 Task: Create ChildIssue0000000725 as Child Issue of Issue Issue0000000363 in Backlog  in Scrum Project Project0000000073 in Jira. Create ChildIssue0000000726 as Child Issue of Issue Issue0000000363 in Backlog  in Scrum Project Project0000000073 in Jira. Create ChildIssue0000000727 as Child Issue of Issue Issue0000000364 in Backlog  in Scrum Project Project0000000073 in Jira. Create ChildIssue0000000728 as Child Issue of Issue Issue0000000364 in Backlog  in Scrum Project Project0000000073 in Jira. Create ChildIssue0000000729 as Child Issue of Issue Issue0000000365 in Backlog  in Scrum Project Project0000000073 in Jira
Action: Mouse moved to (171, 295)
Screenshot: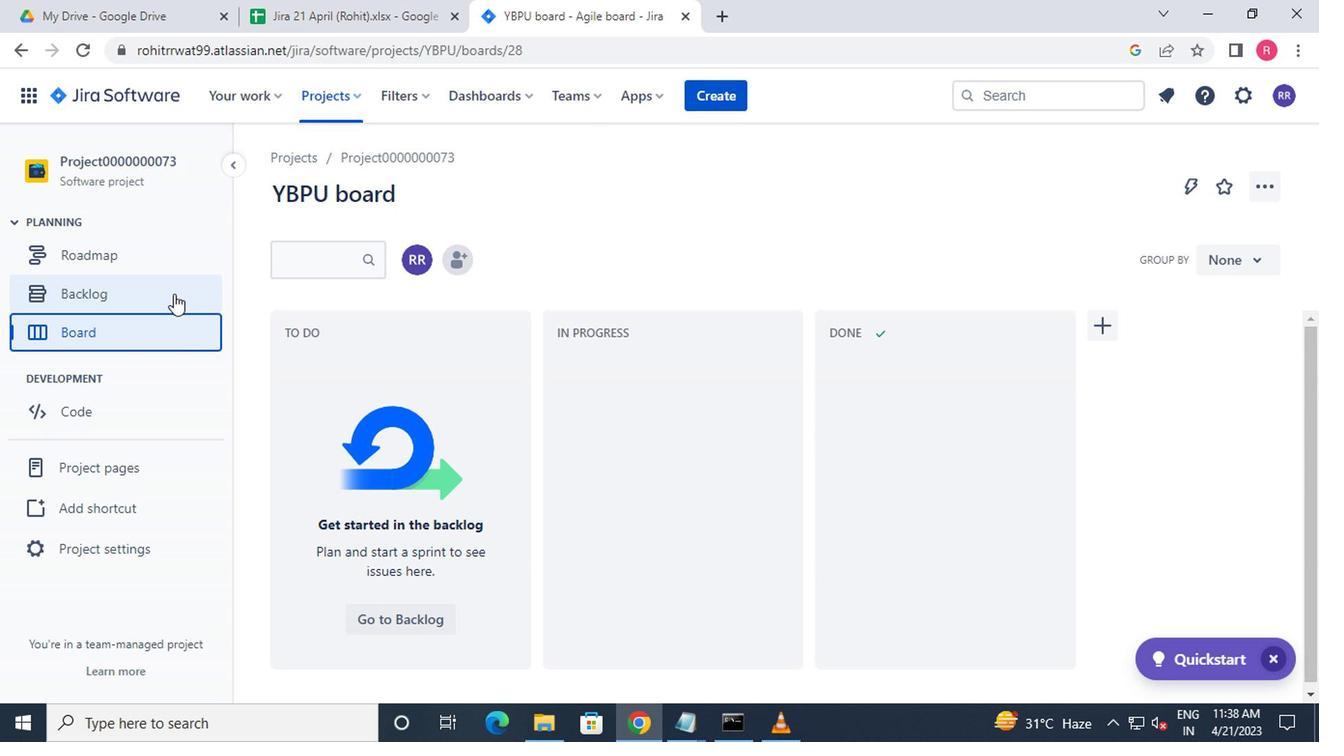 
Action: Mouse pressed left at (171, 295)
Screenshot: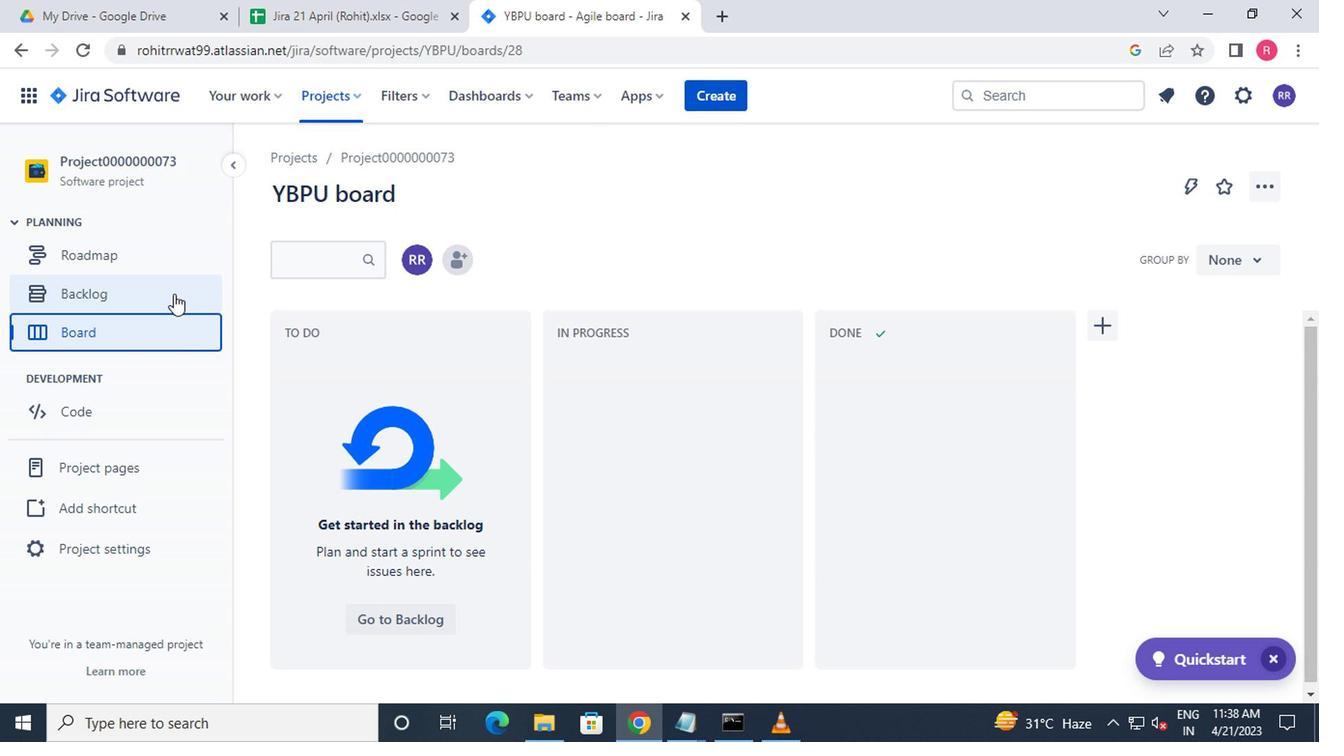 
Action: Mouse moved to (400, 330)
Screenshot: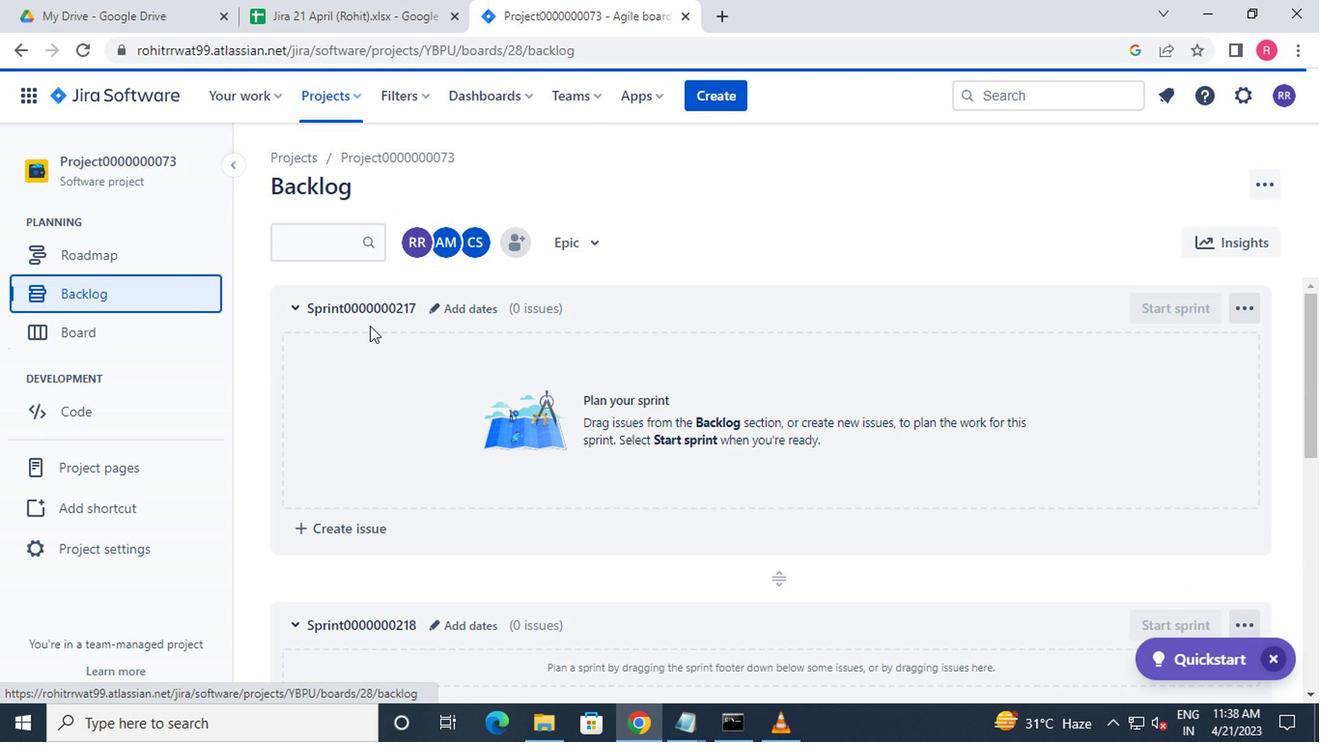
Action: Mouse scrolled (400, 329) with delta (0, 0)
Screenshot: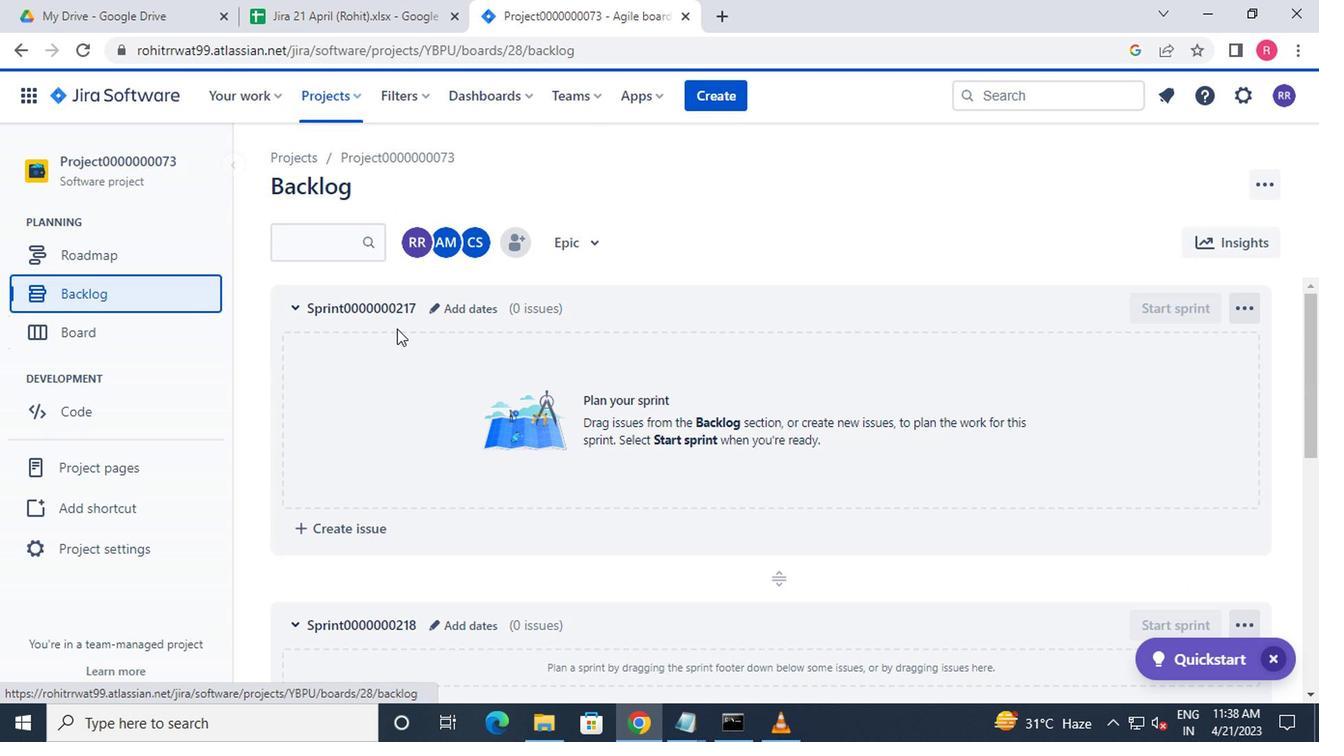 
Action: Mouse moved to (408, 332)
Screenshot: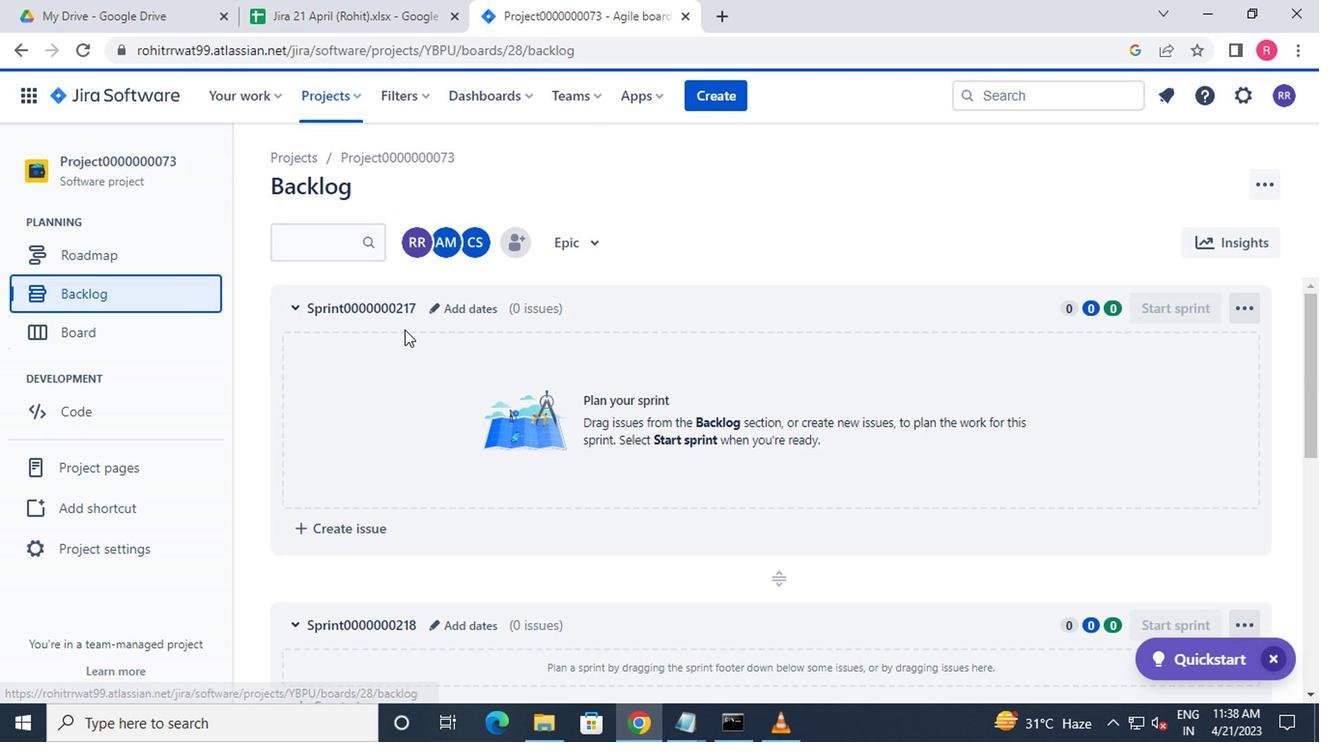 
Action: Mouse scrolled (408, 331) with delta (0, 0)
Screenshot: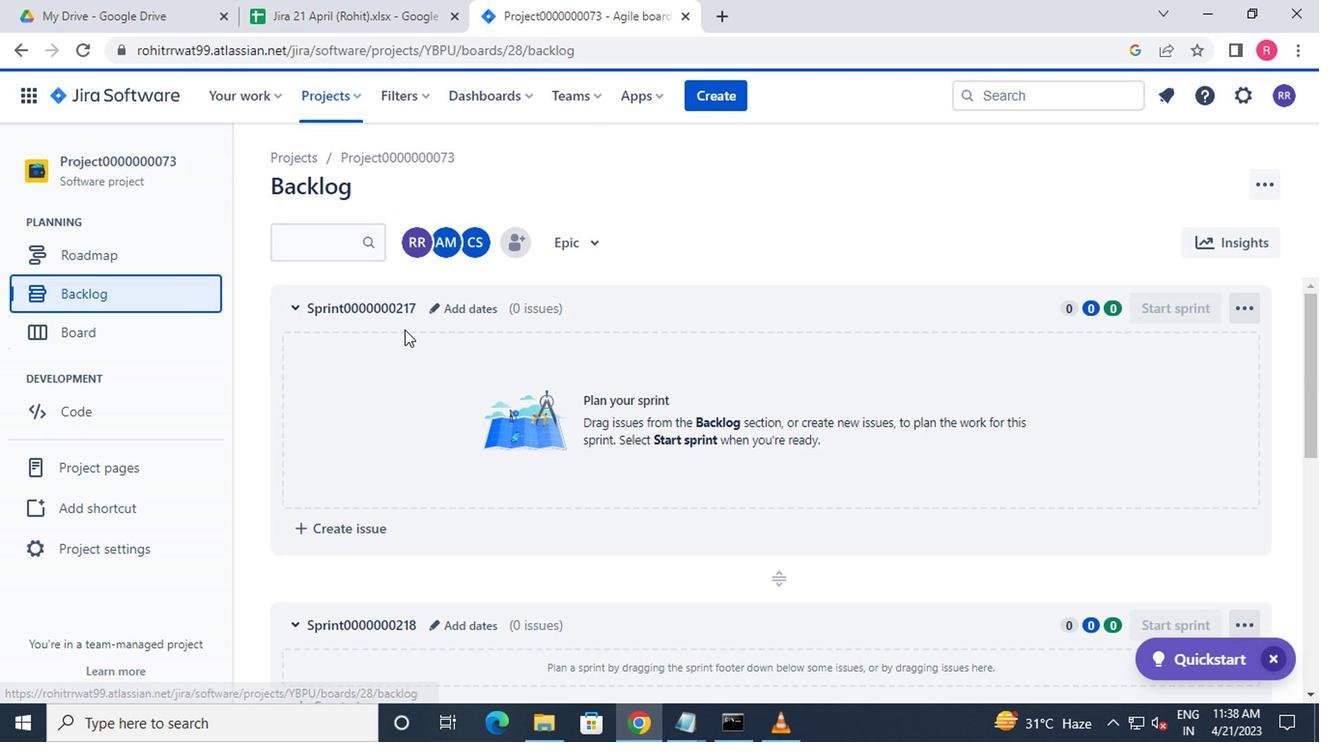 
Action: Mouse moved to (413, 336)
Screenshot: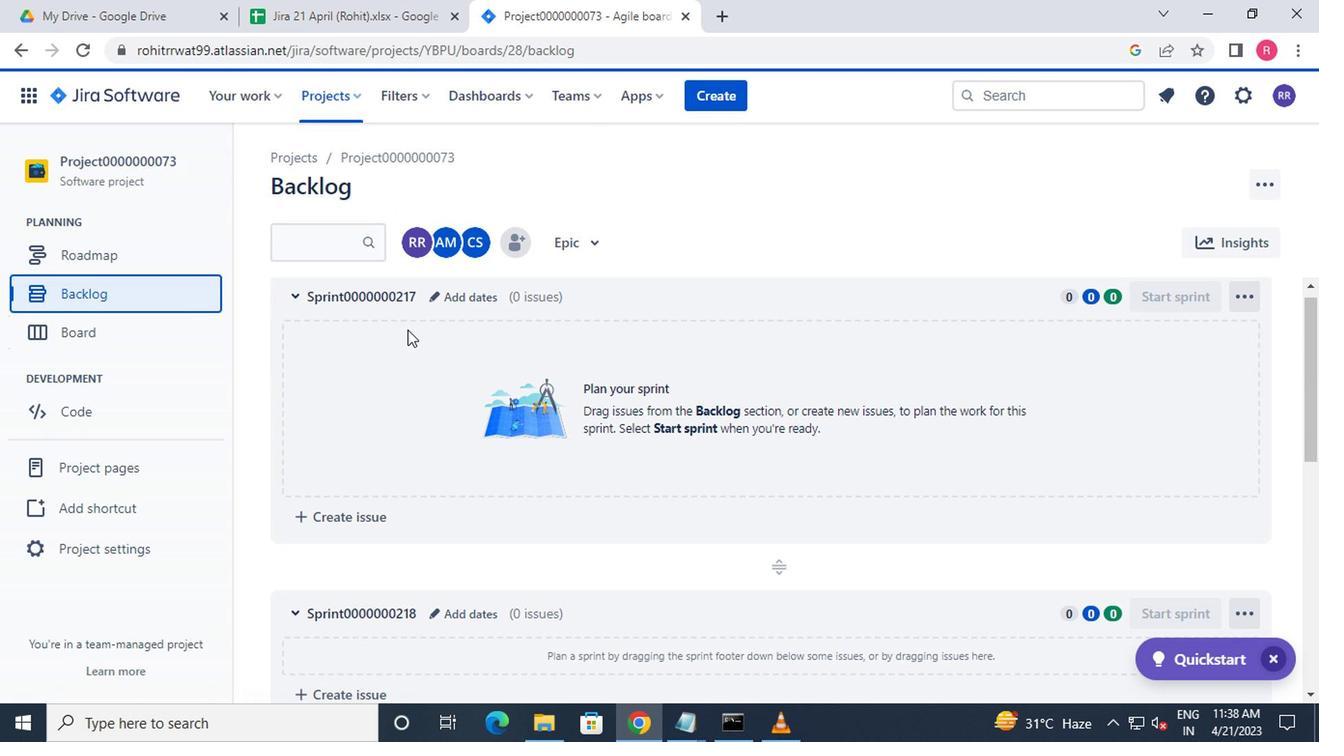
Action: Mouse scrolled (413, 335) with delta (0, -1)
Screenshot: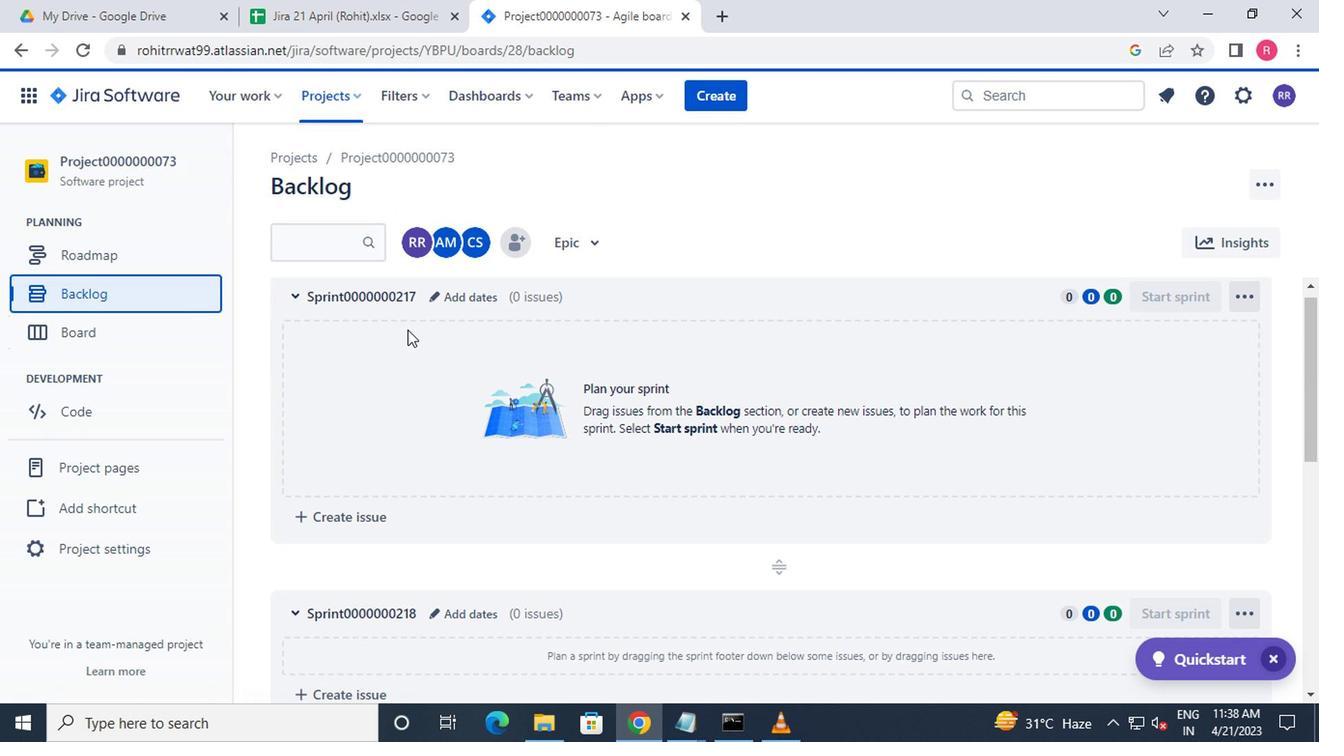 
Action: Mouse moved to (434, 346)
Screenshot: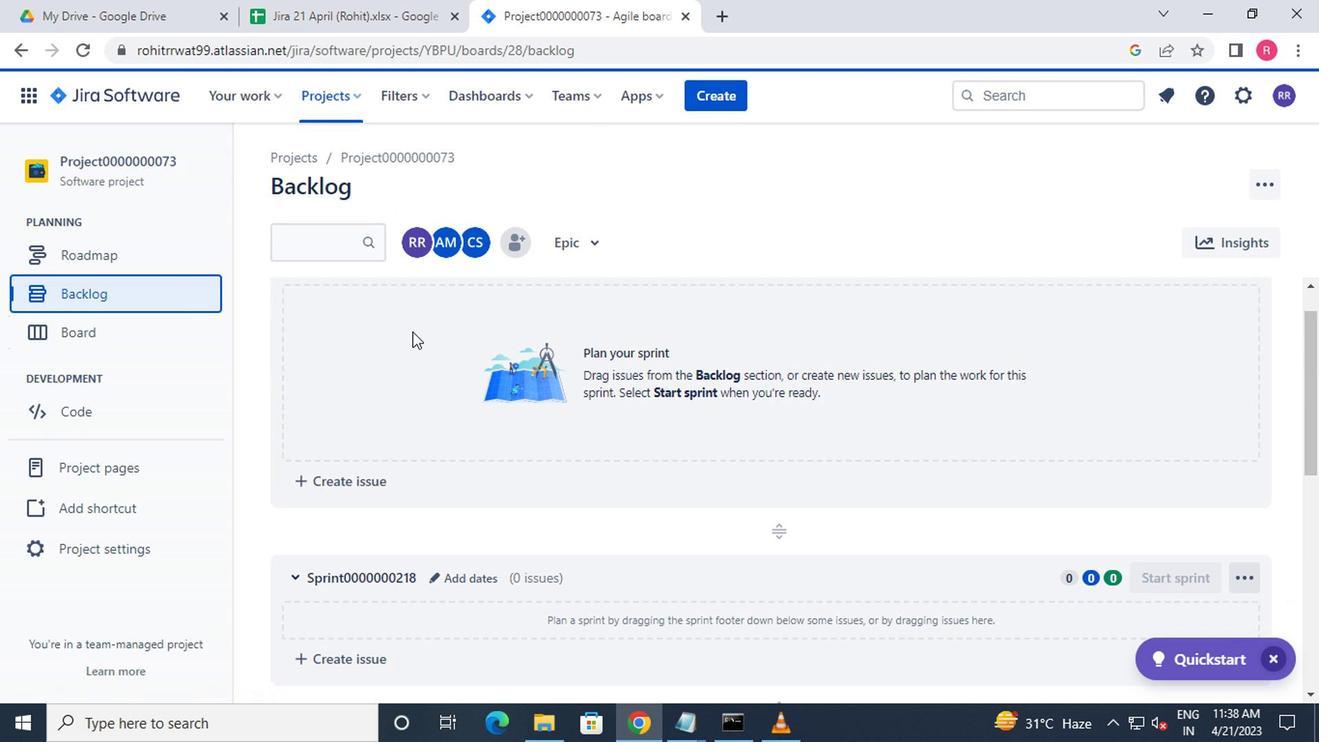 
Action: Mouse scrolled (434, 346) with delta (0, 0)
Screenshot: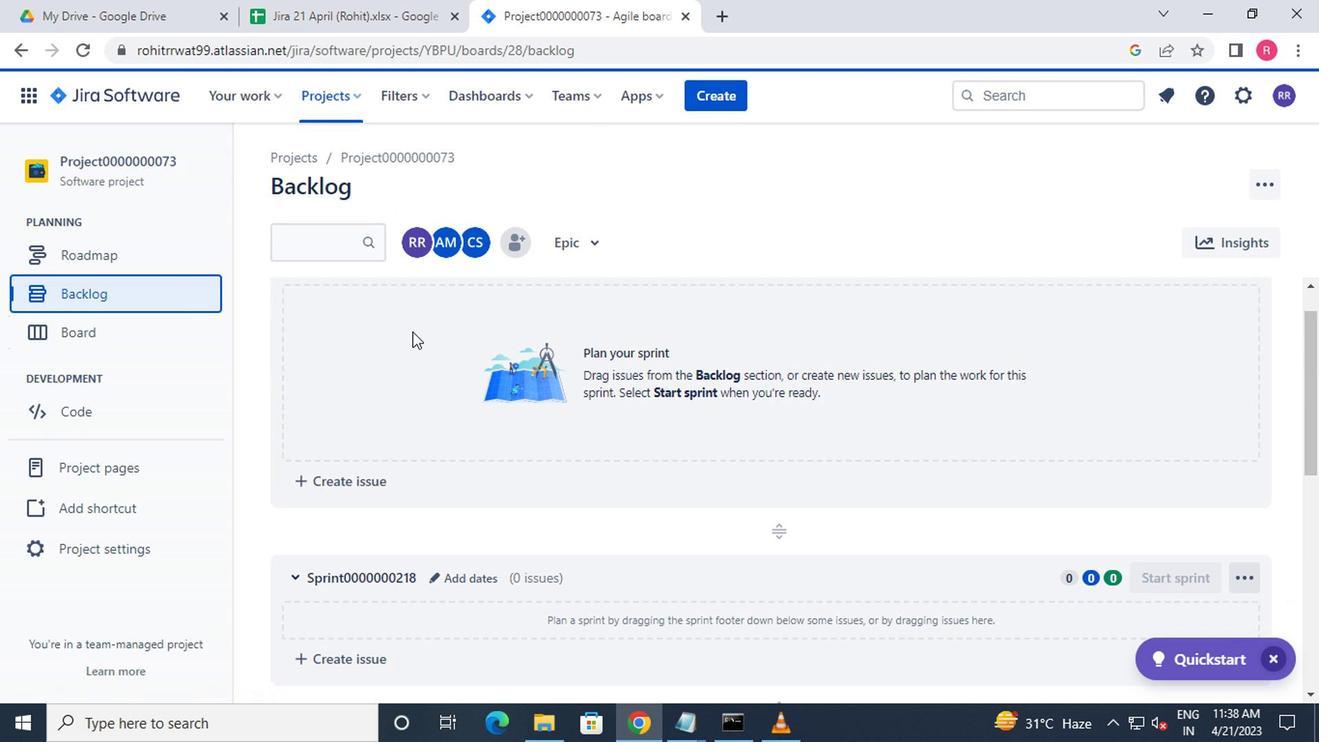 
Action: Mouse moved to (583, 419)
Screenshot: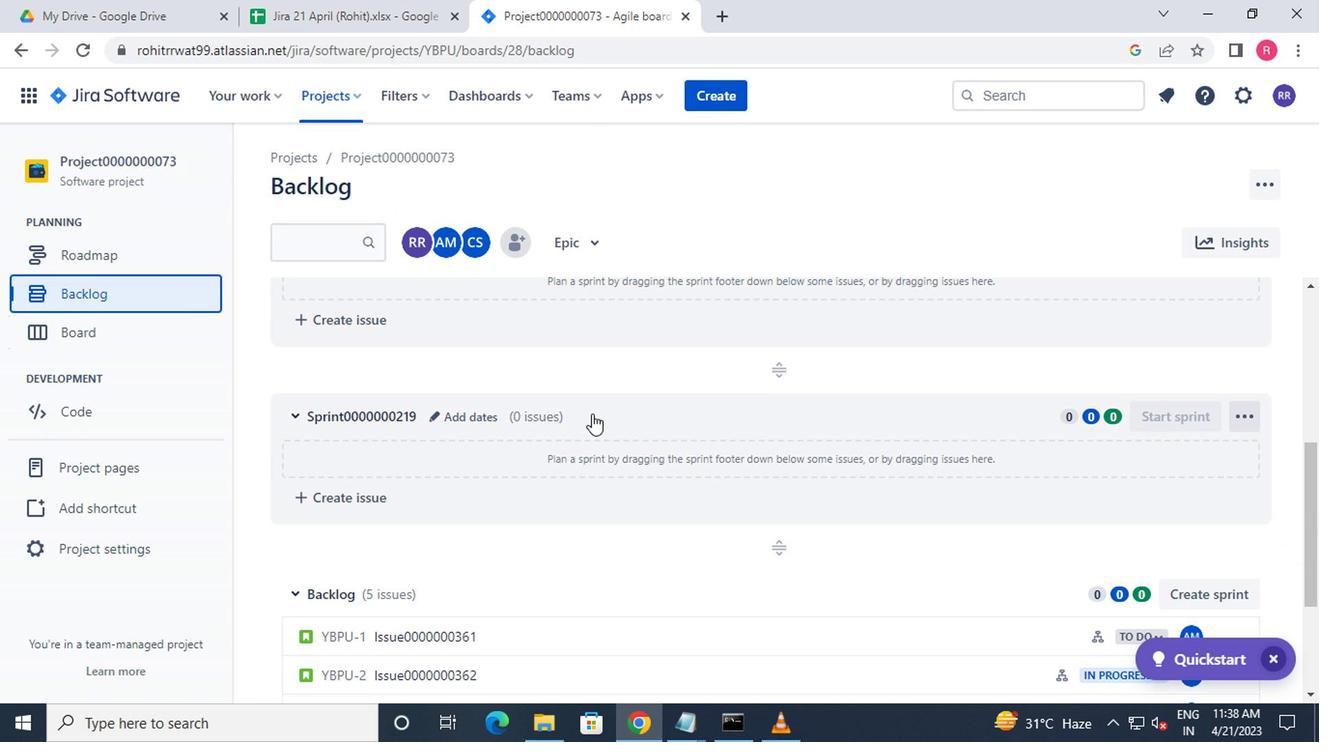 
Action: Mouse scrolled (583, 418) with delta (0, 0)
Screenshot: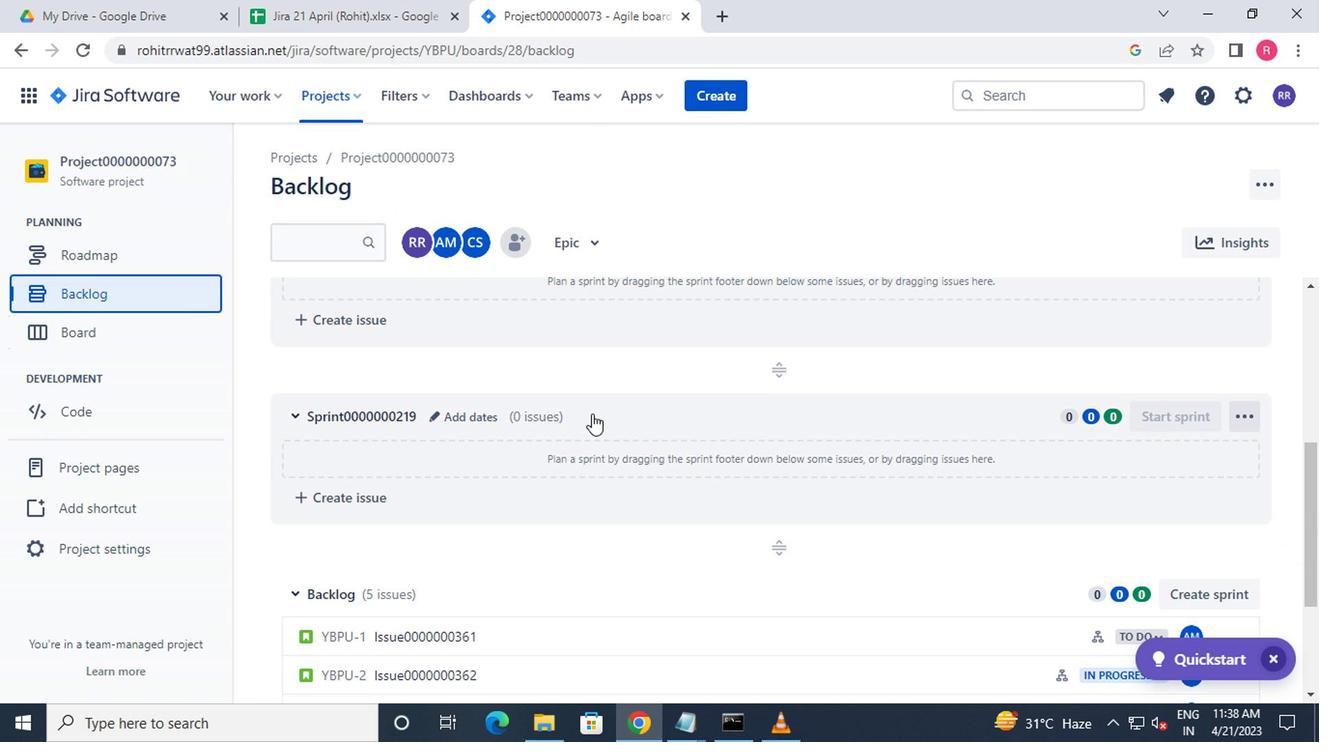 
Action: Mouse moved to (583, 421)
Screenshot: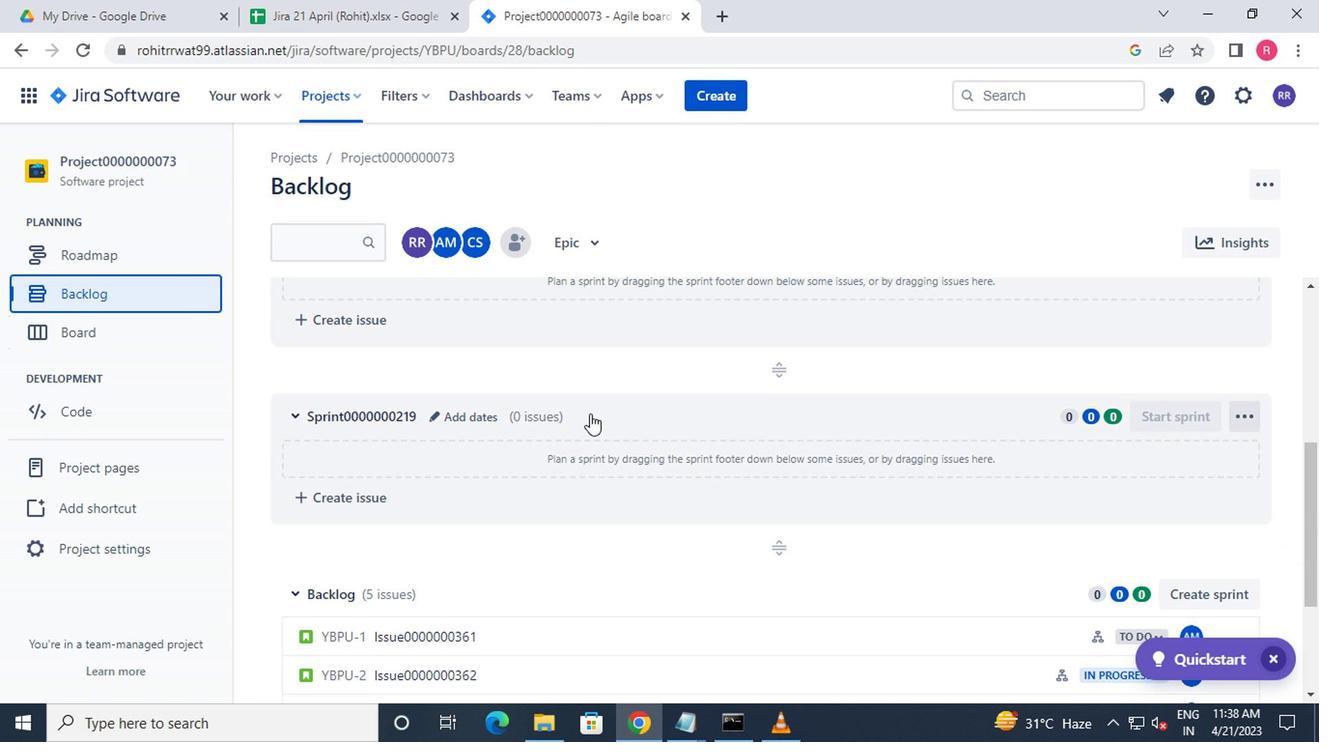 
Action: Mouse scrolled (583, 420) with delta (0, 0)
Screenshot: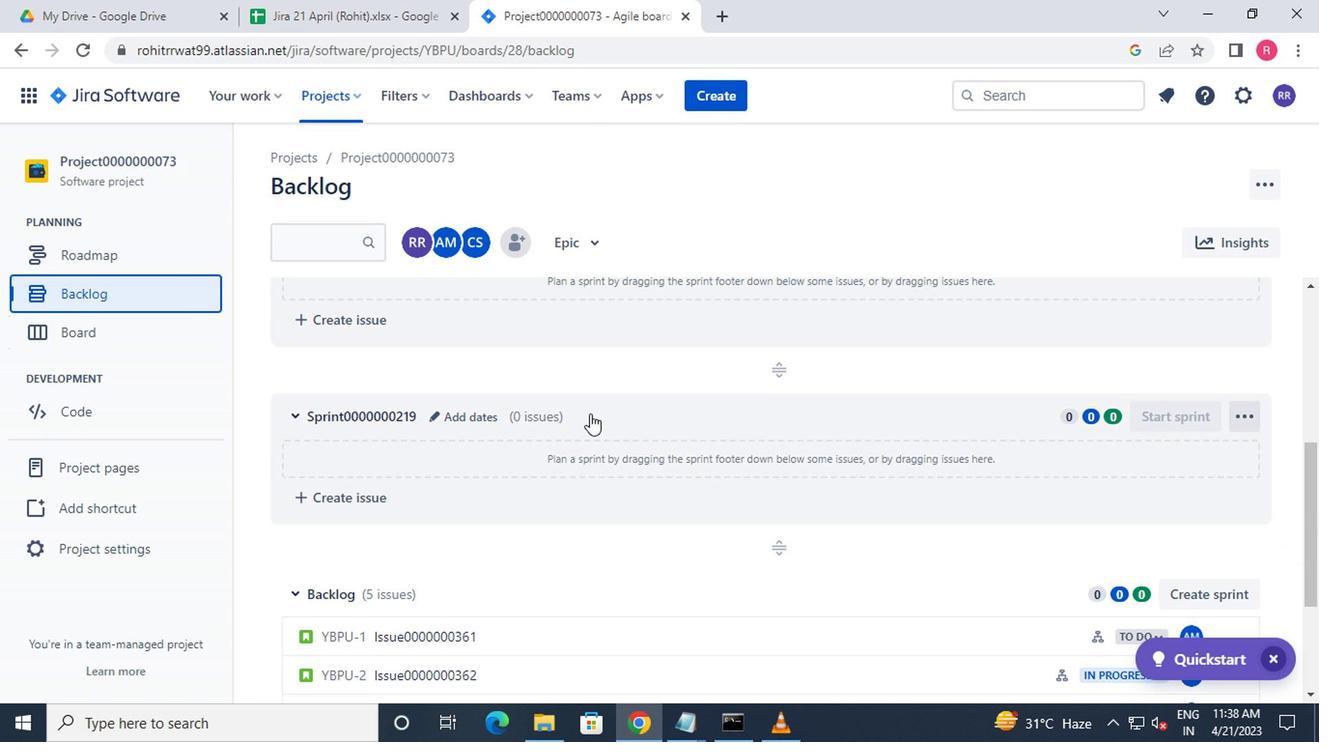 
Action: Mouse moved to (583, 421)
Screenshot: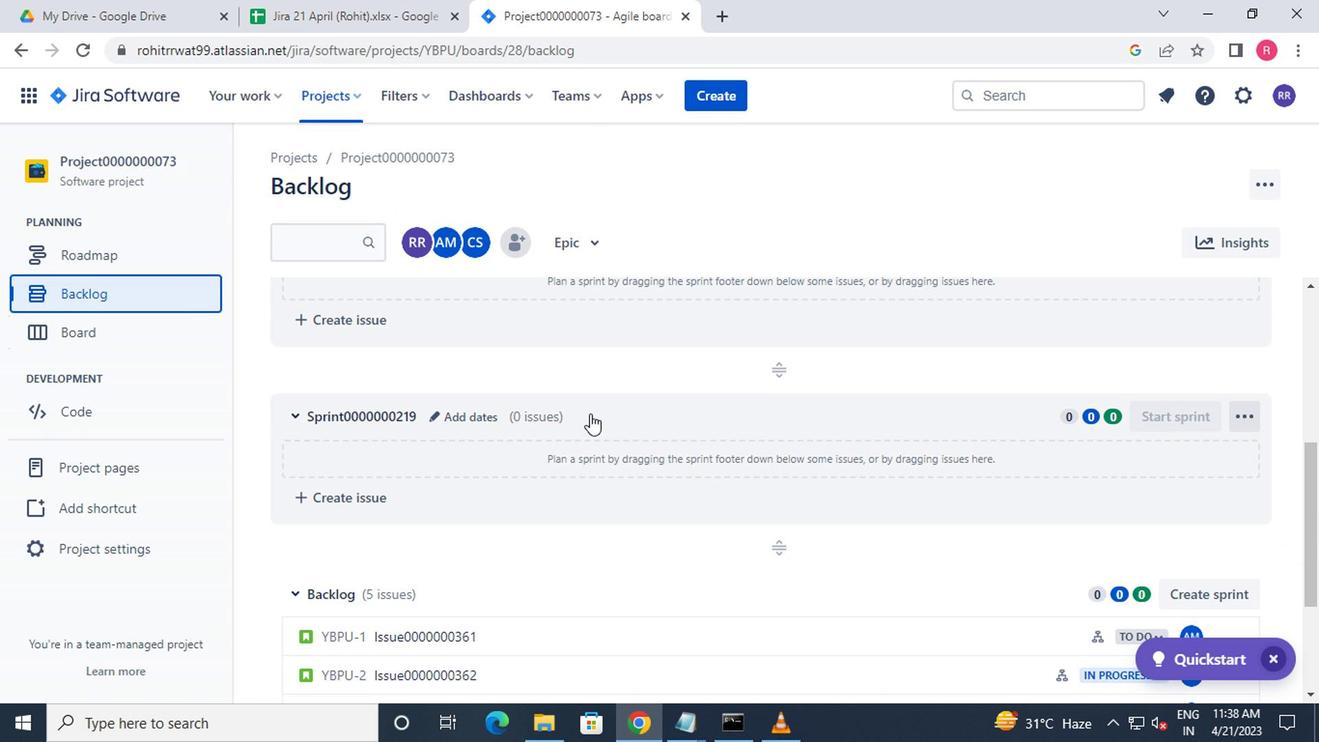
Action: Mouse scrolled (583, 421) with delta (0, 0)
Screenshot: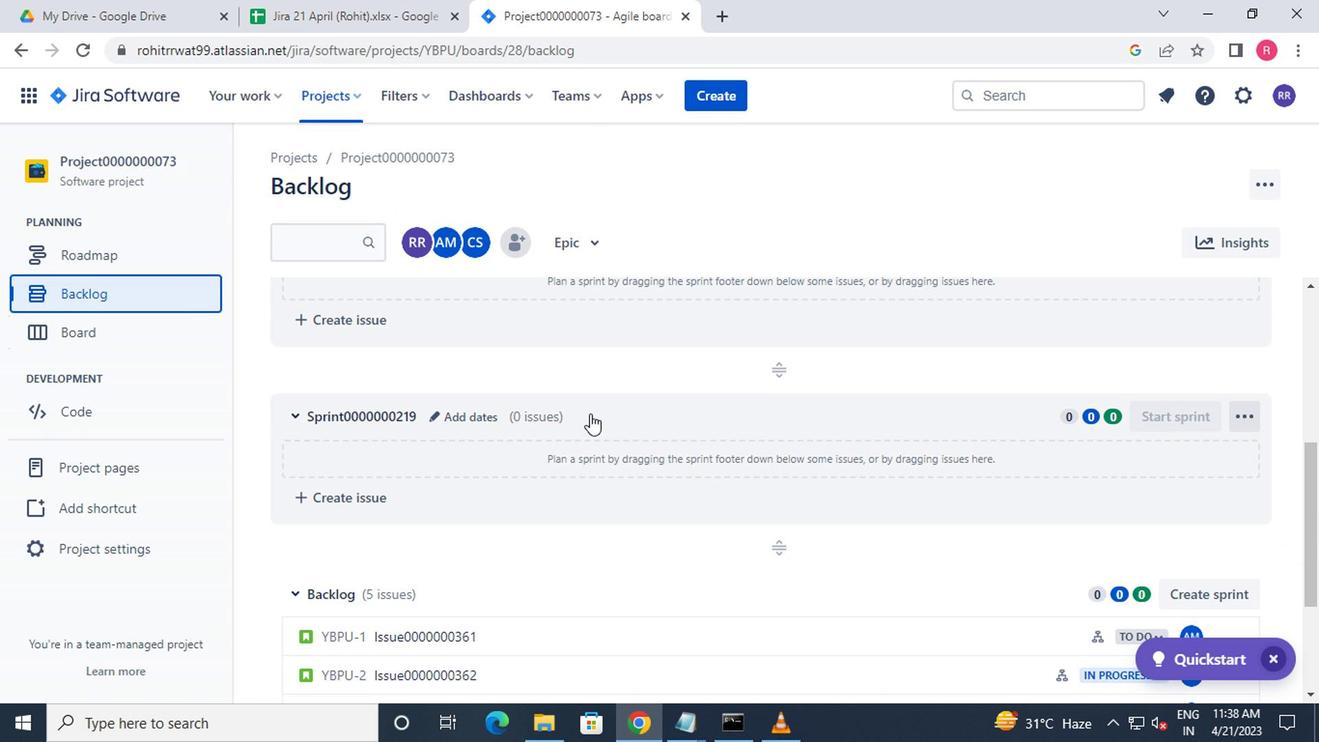 
Action: Mouse moved to (739, 518)
Screenshot: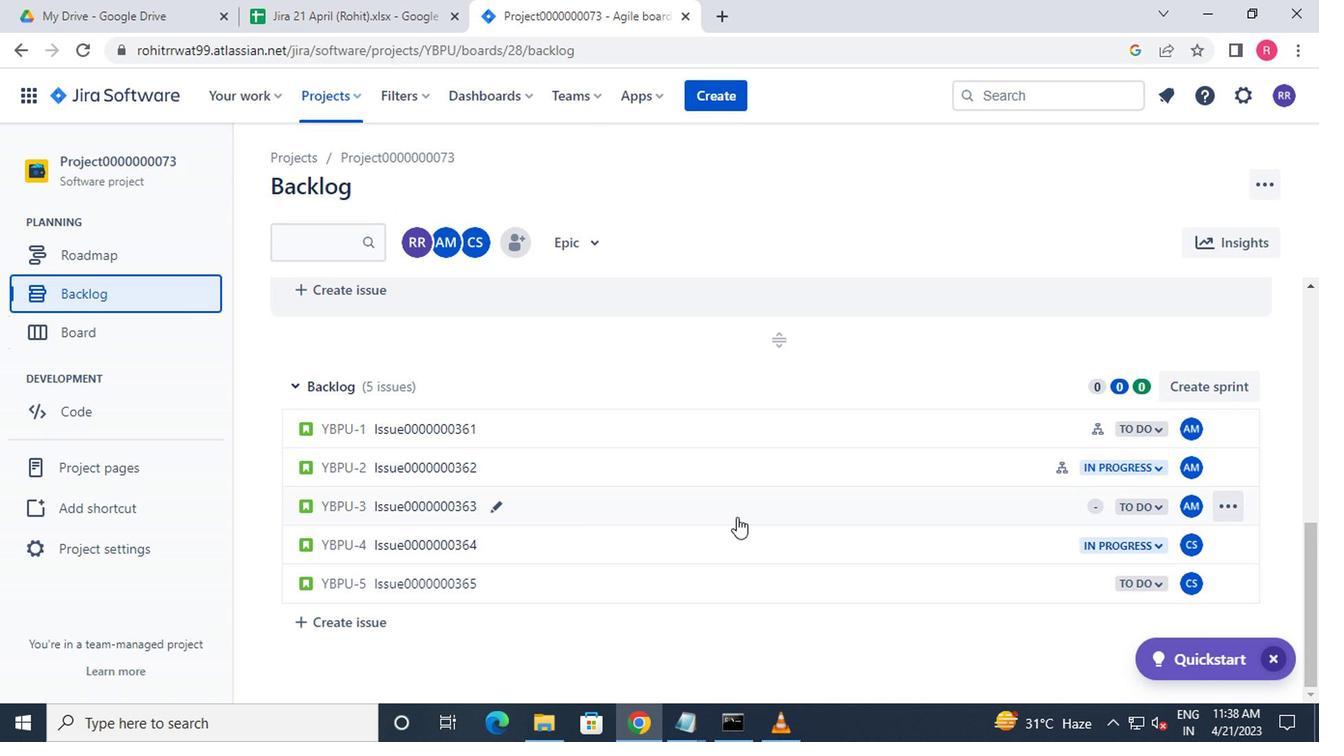 
Action: Mouse pressed left at (739, 518)
Screenshot: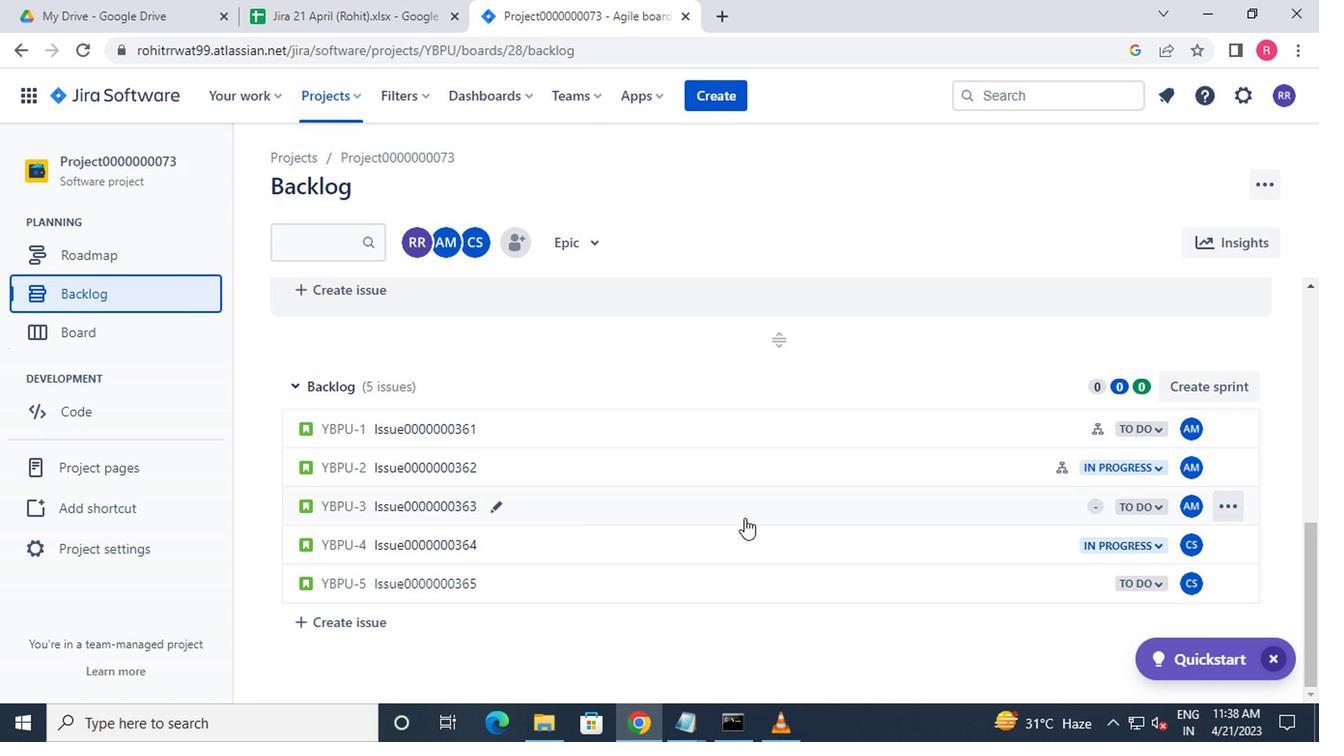 
Action: Mouse moved to (971, 388)
Screenshot: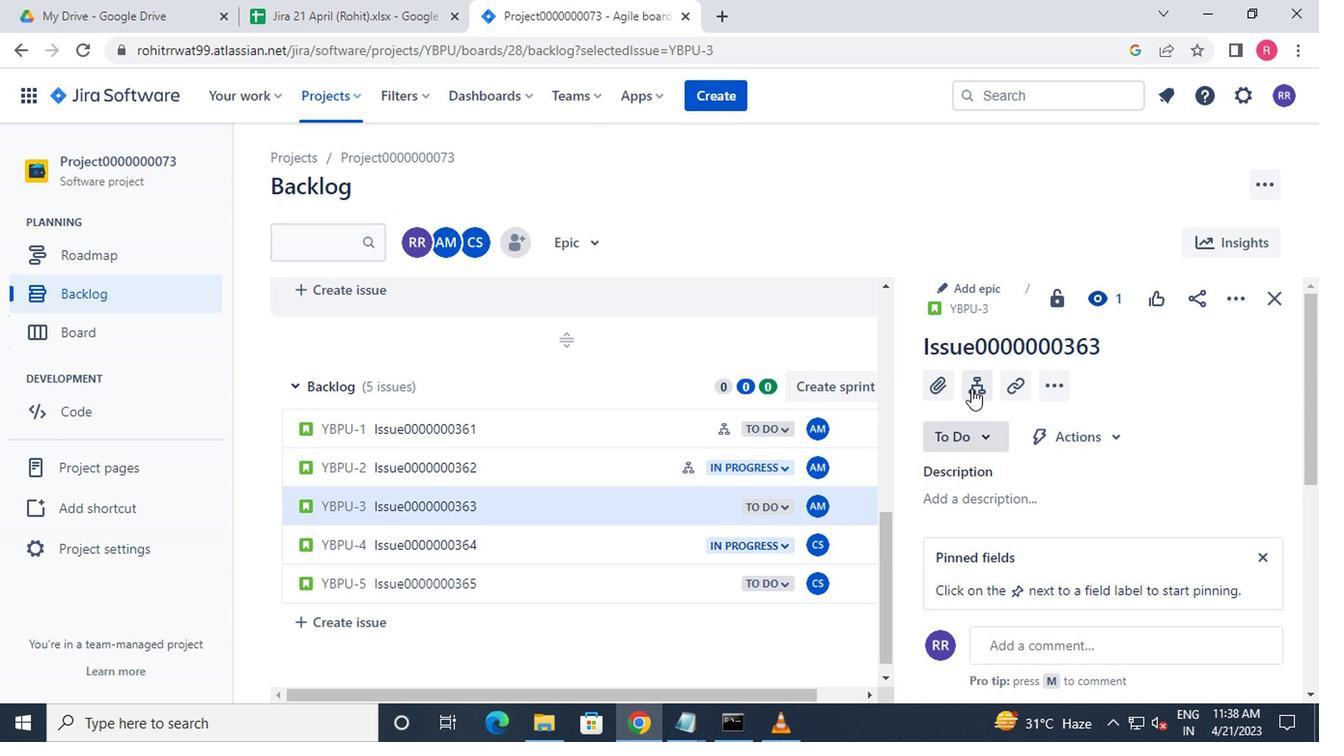 
Action: Mouse pressed left at (971, 388)
Screenshot: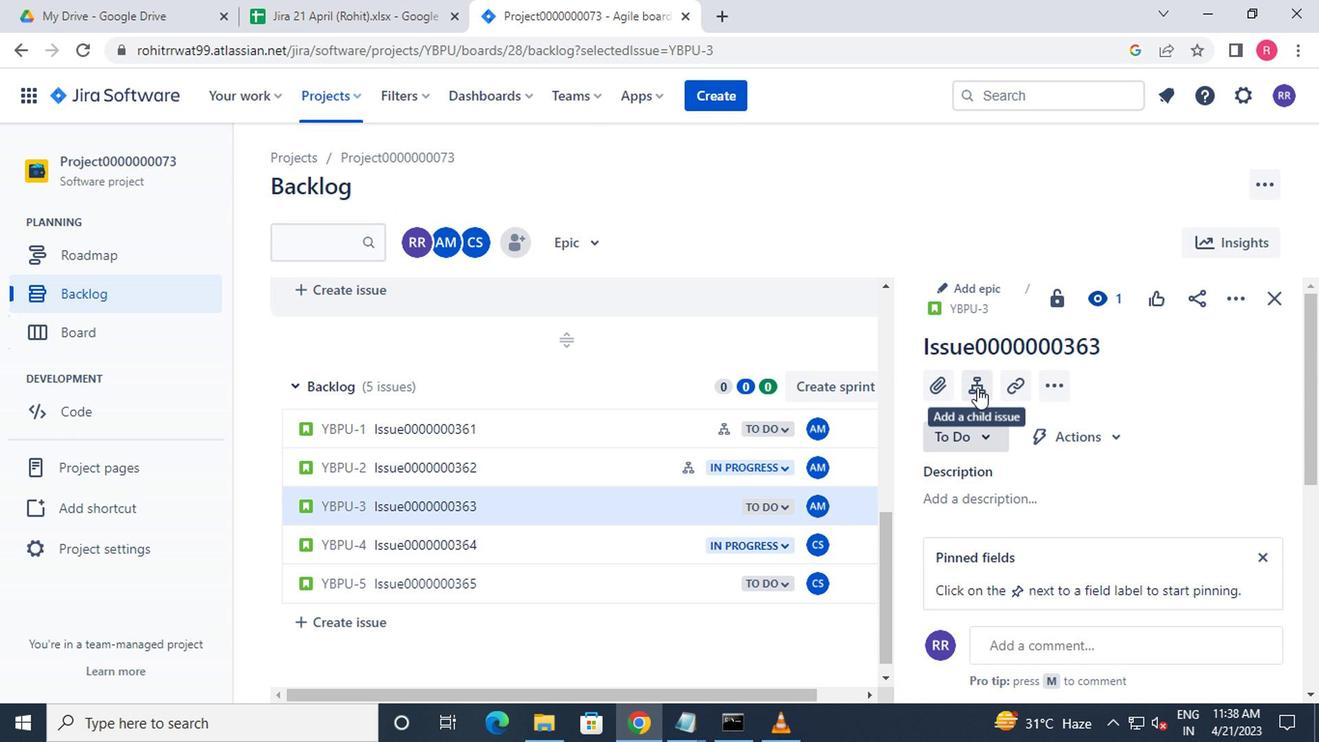 
Action: Mouse moved to (908, 456)
Screenshot: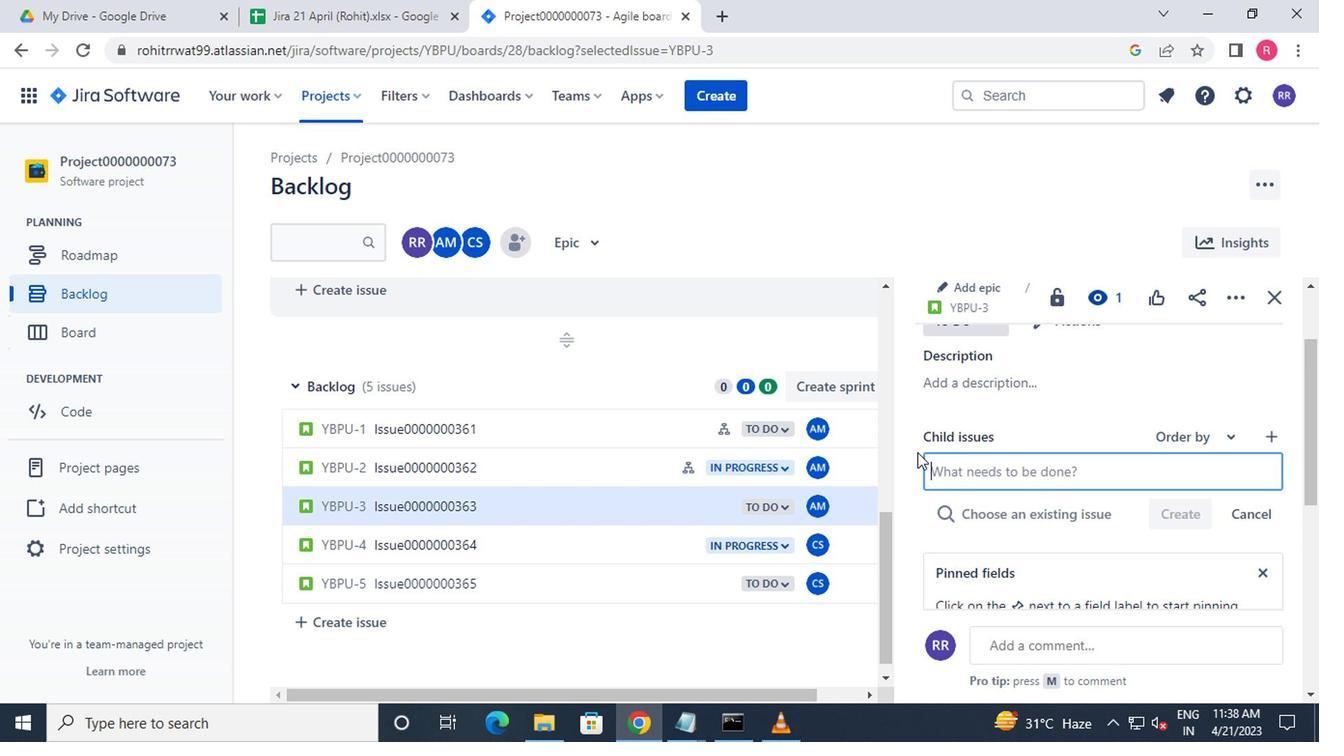 
Action: Key pressed <Key.shift>CHILD<Key.shift>ISSUE0000000725<Key.enter><Key.shift><Key.shift><Key.shift><Key.shift><Key.shift><Key.shift><Key.shift><Key.shift><Key.shift><Key.shift><Key.shift><Key.shift><Key.shift><Key.shift><Key.shift><Key.shift><Key.shift><Key.shift><Key.shift><Key.shift><Key.shift><Key.shift><Key.shift><Key.shift><Key.shift><Key.shift><Key.shift><Key.shift><Key.shift><Key.shift><Key.shift><Key.shift><Key.shift><Key.shift><Key.shift><Key.shift><Key.shift><Key.shift>CHILD<Key.shift>ISSUE00000000<Key.backspace>726<Key.enter>
Screenshot: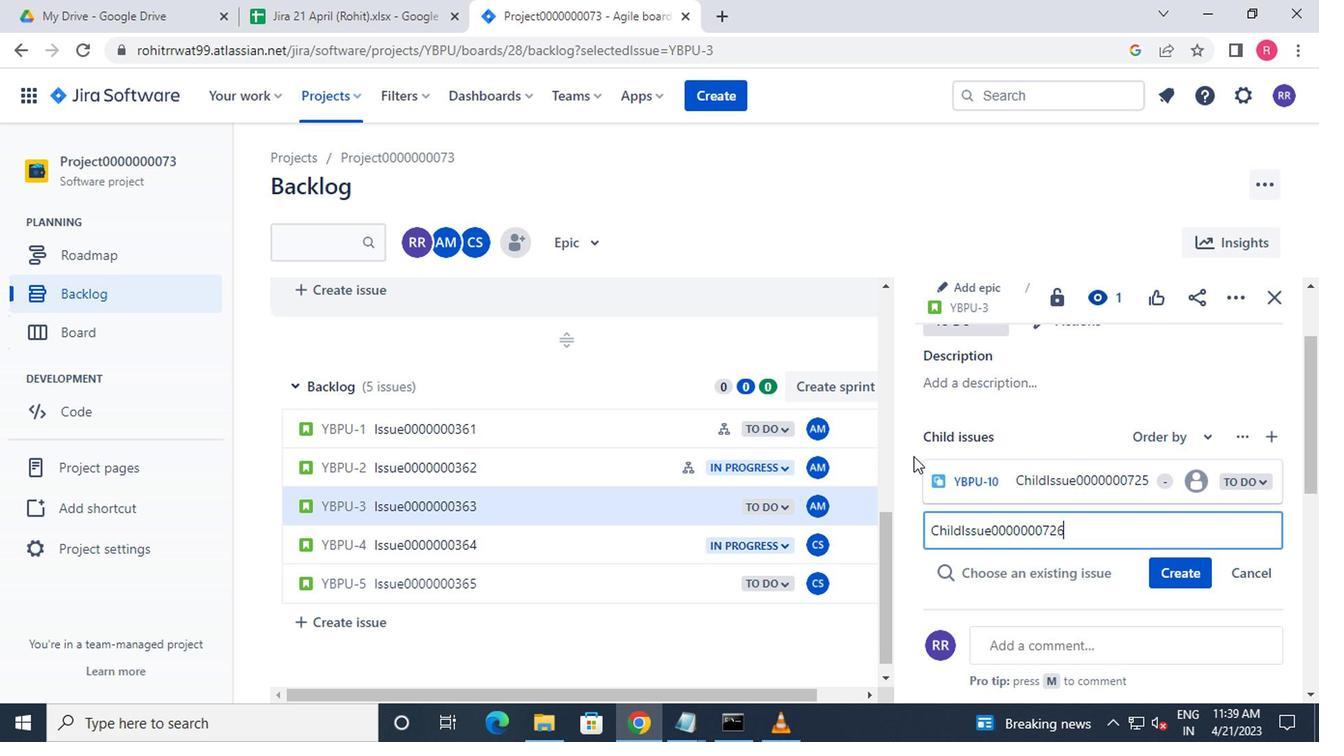 
Action: Mouse moved to (572, 548)
Screenshot: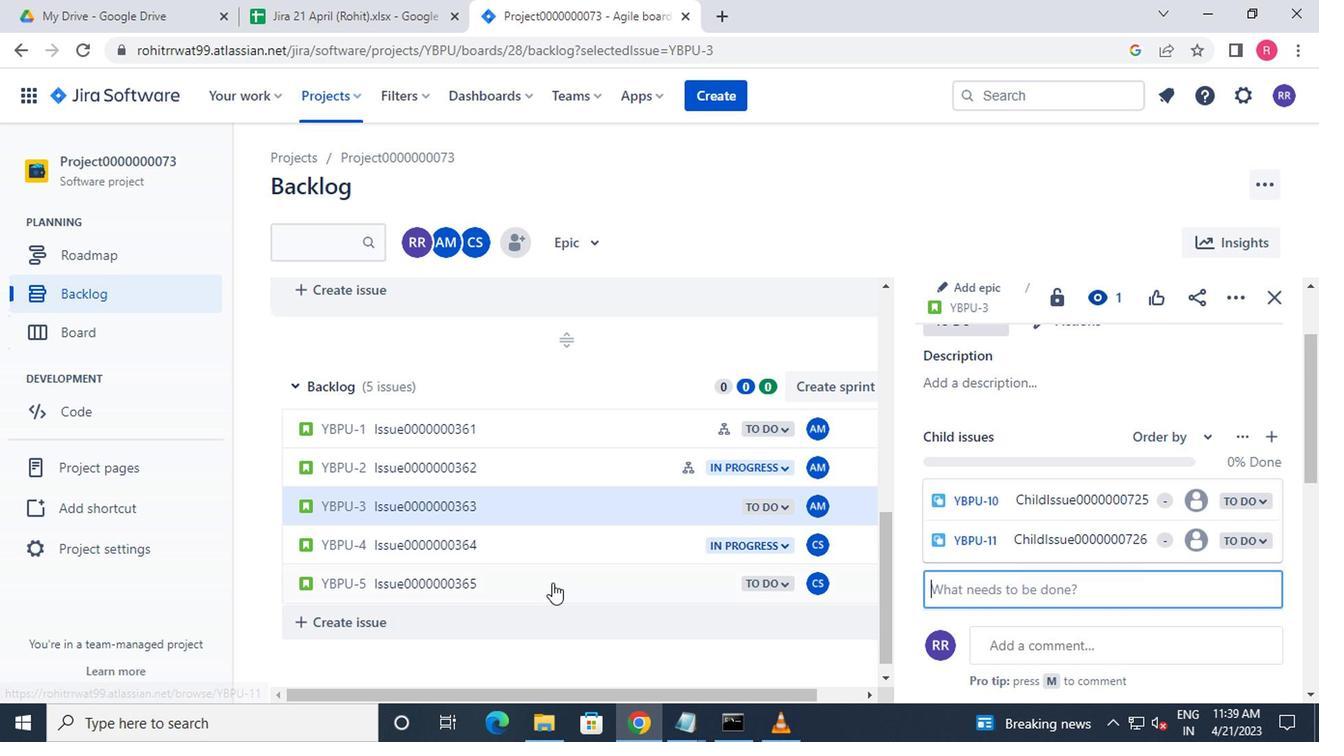 
Action: Mouse pressed left at (572, 548)
Screenshot: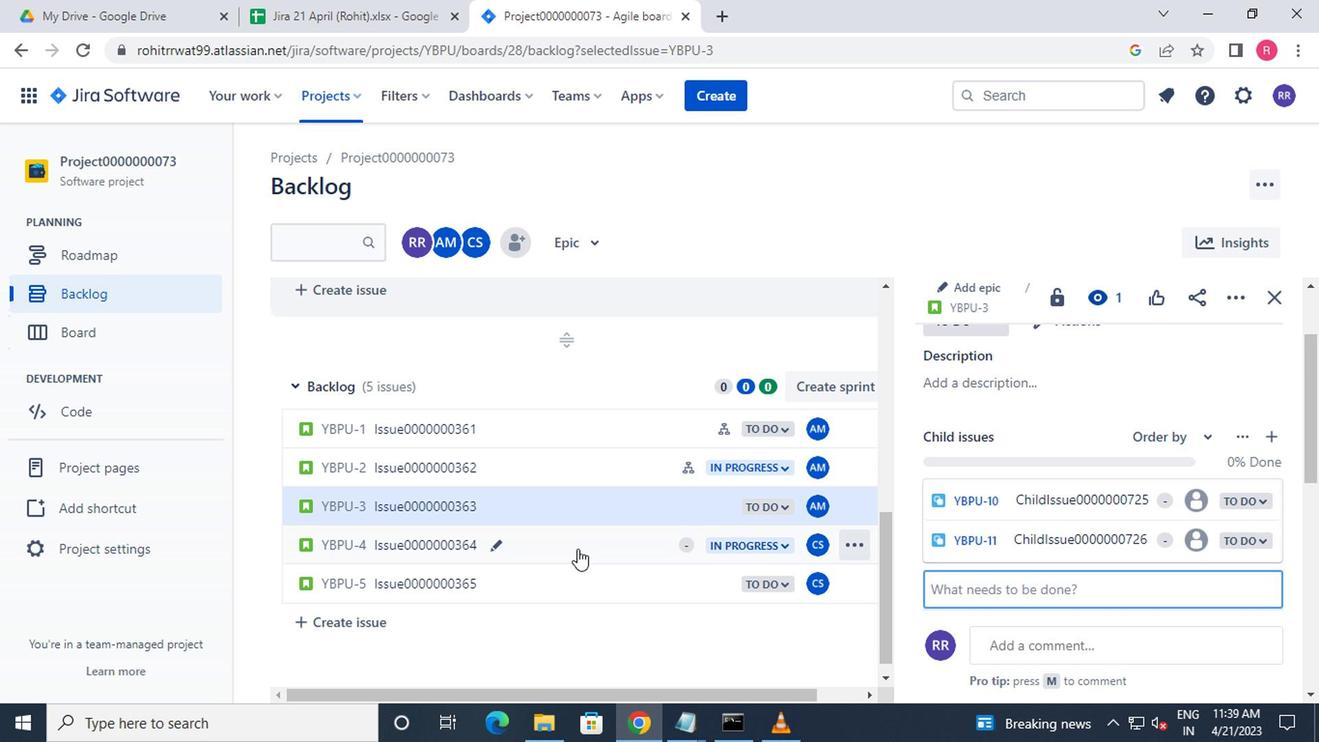 
Action: Mouse moved to (963, 388)
Screenshot: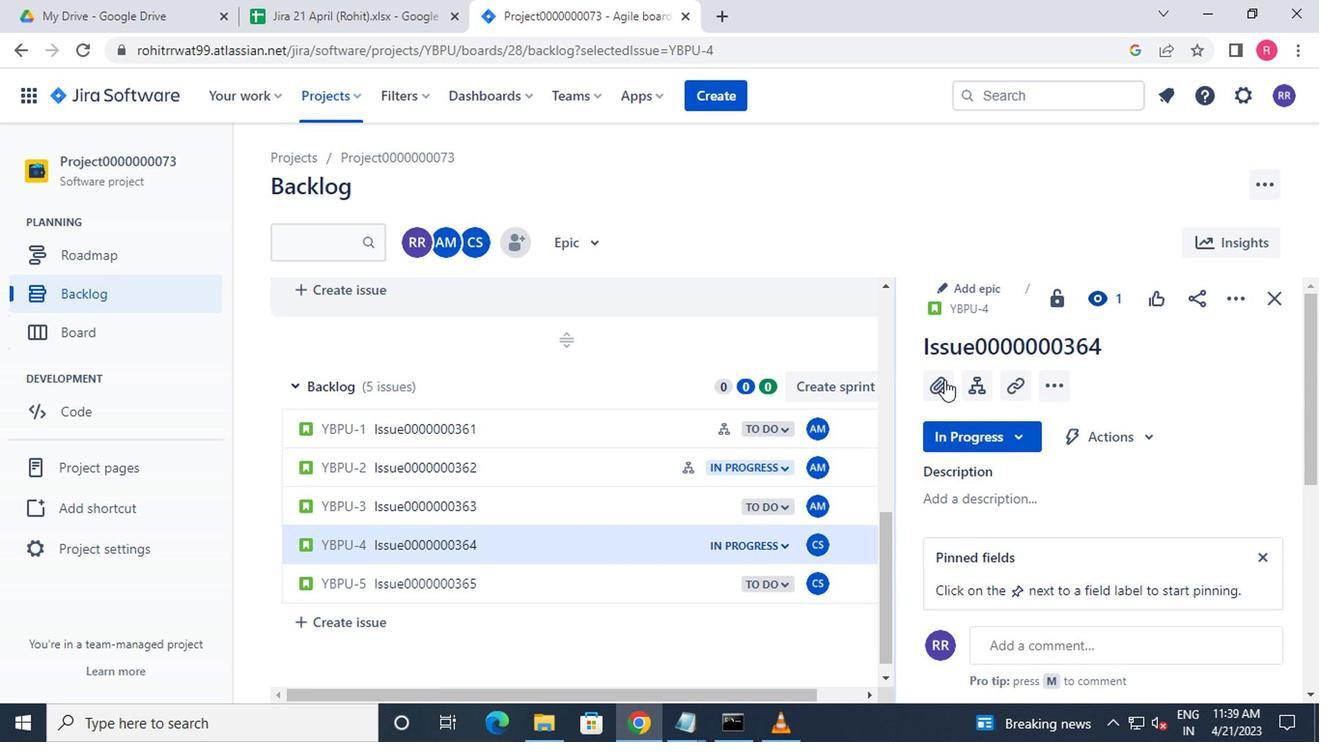 
Action: Mouse pressed left at (963, 388)
Screenshot: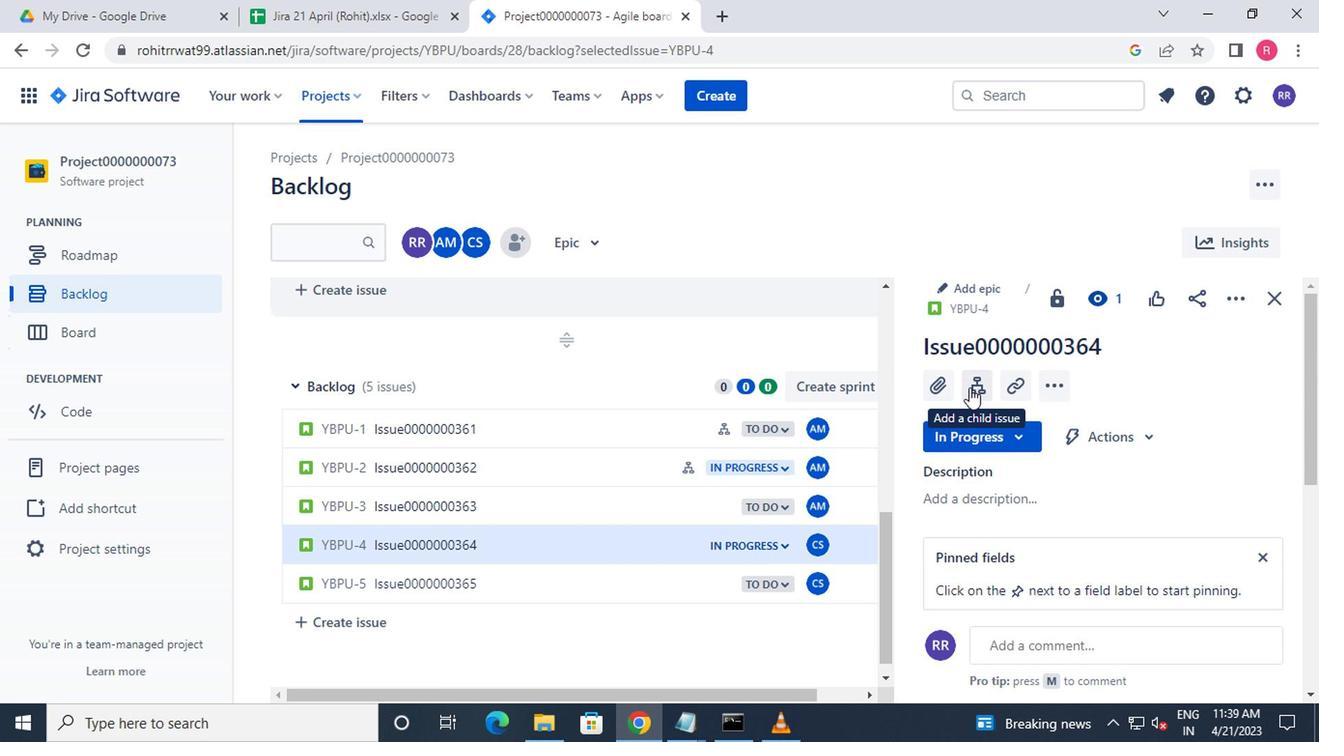 
Action: Mouse moved to (976, 447)
Screenshot: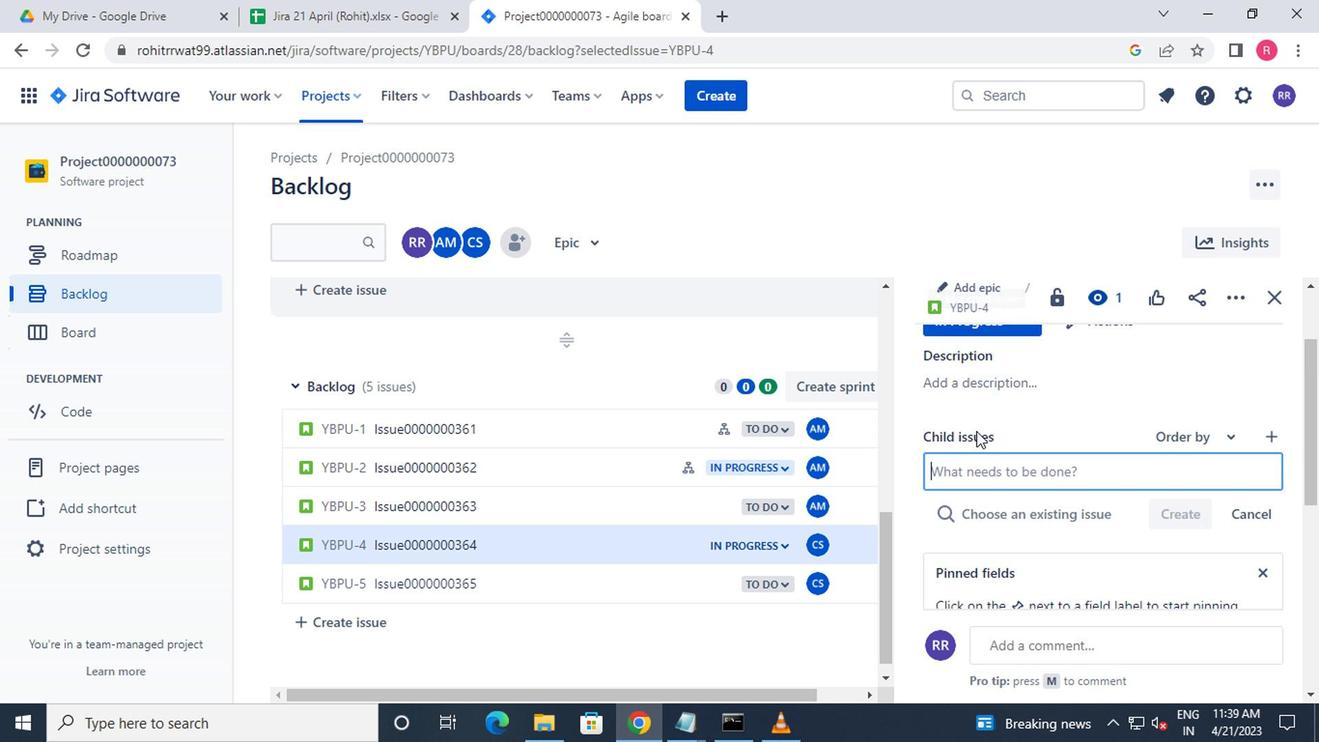 
Action: Key pressed <Key.shift>CHILD<Key.shift_r>ISSUE0000000727<Key.enter><Key.shift>CHILD<Key.shift_r>ISSUE0000000728<Key.enter>
Screenshot: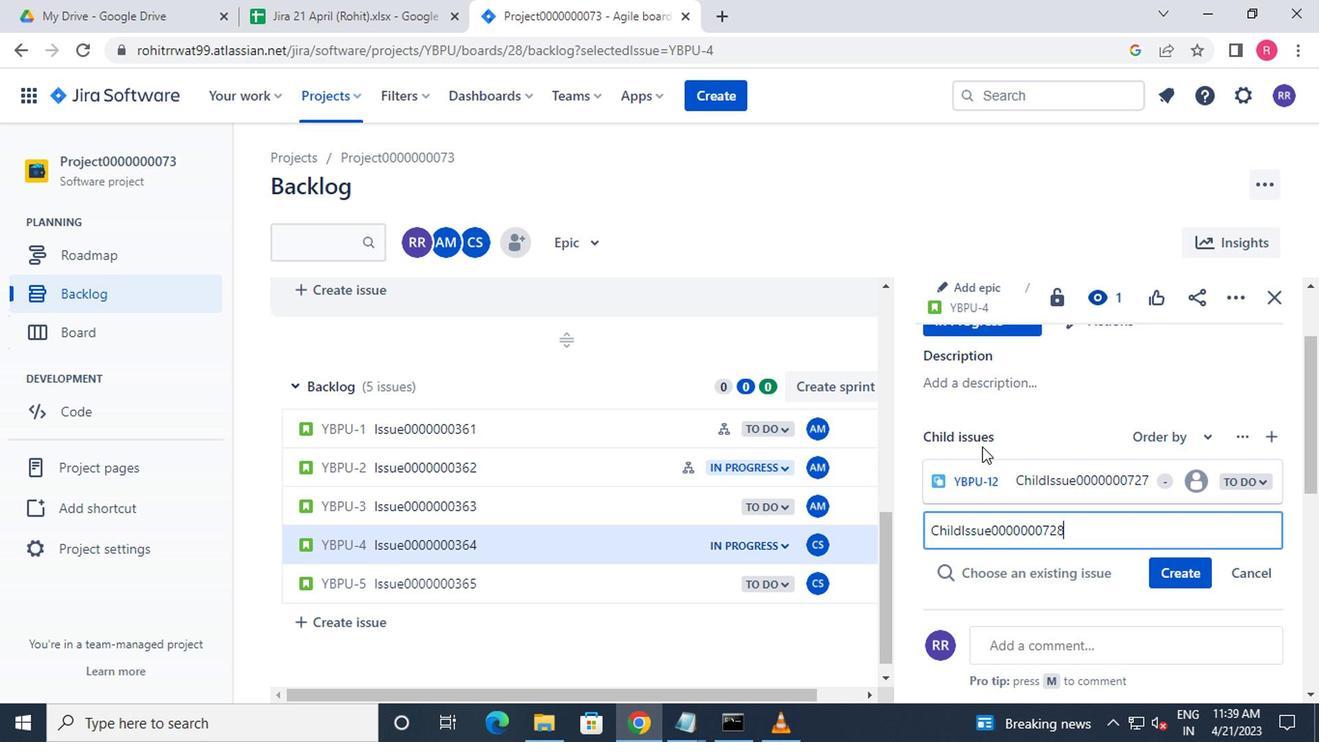 
Action: Mouse moved to (535, 589)
Screenshot: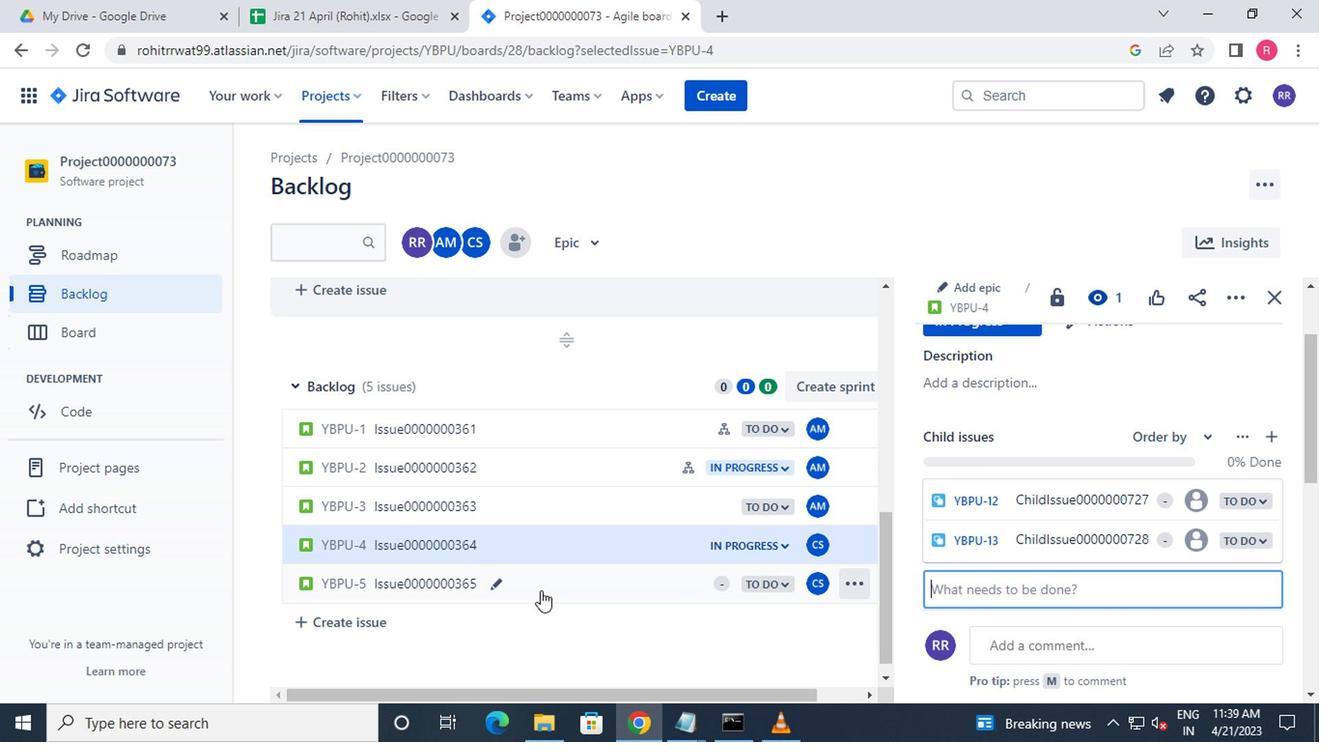 
Action: Mouse pressed left at (535, 589)
Screenshot: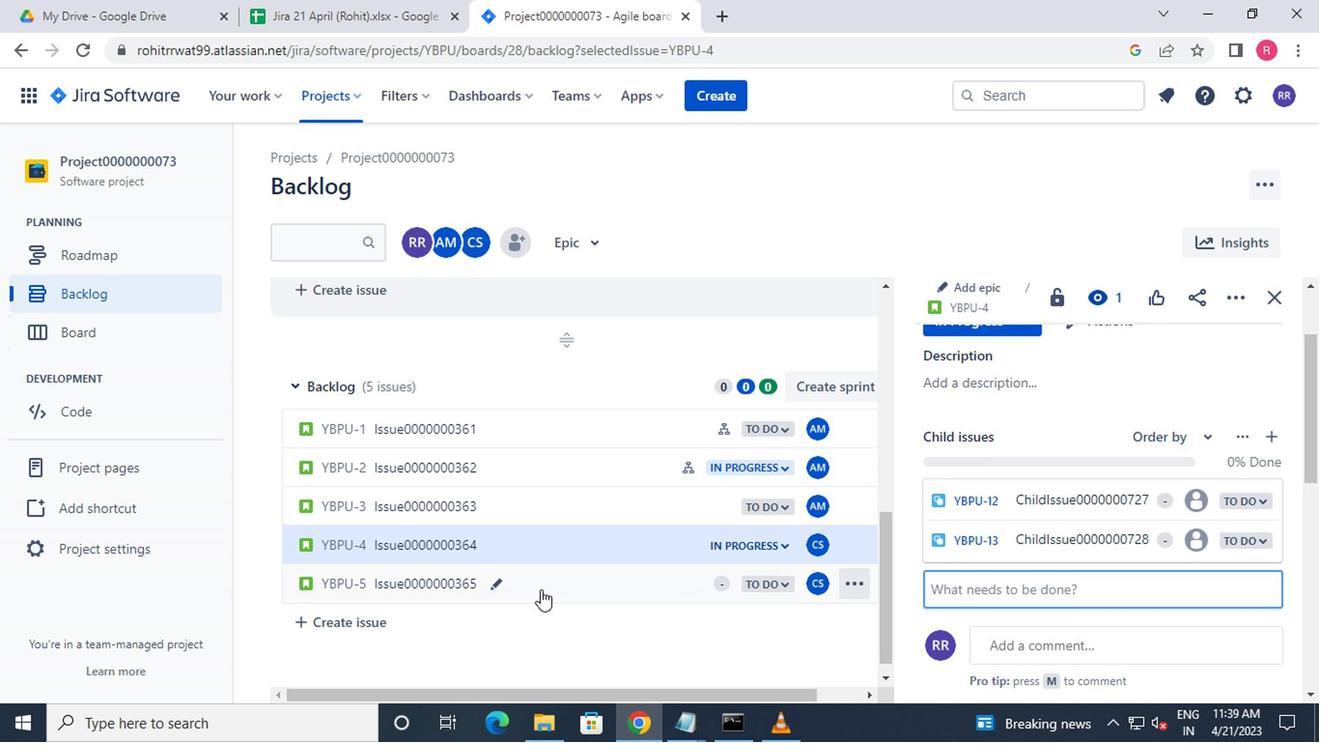 
Action: Mouse moved to (957, 384)
Screenshot: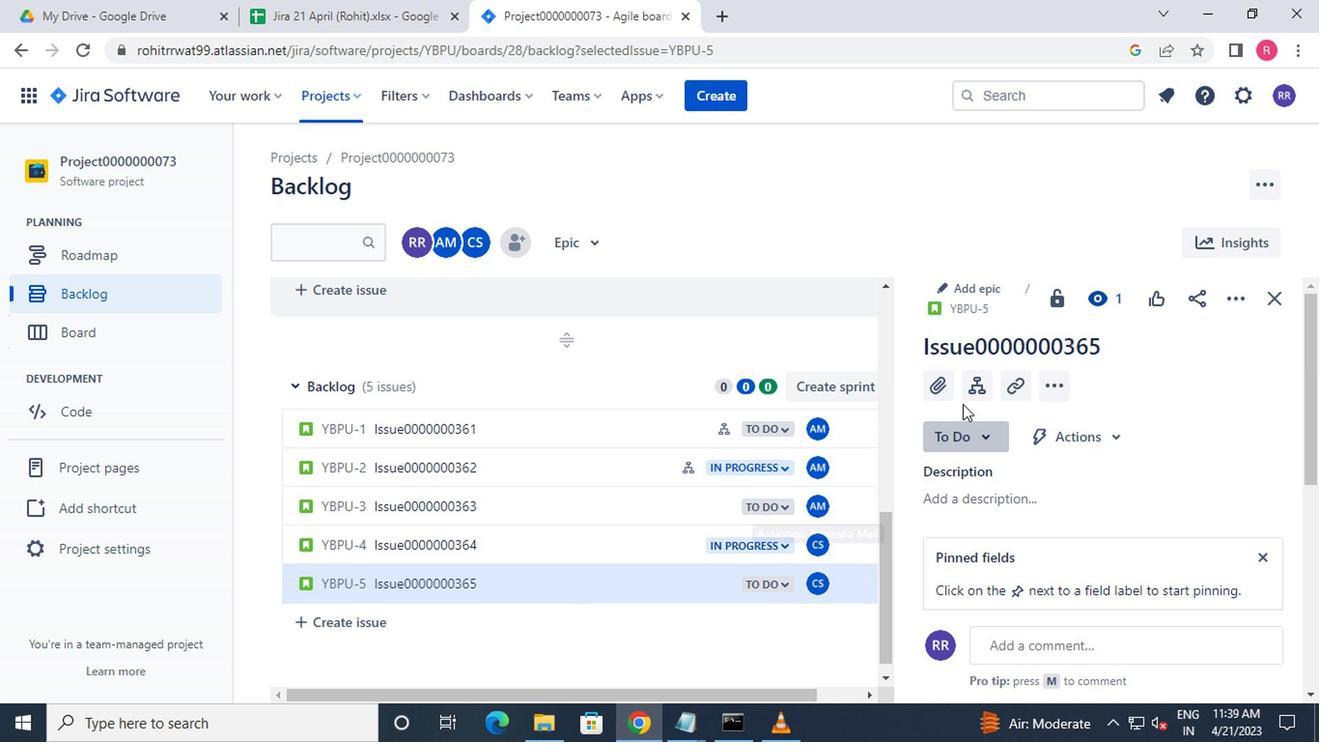 
Action: Mouse pressed left at (957, 384)
Screenshot: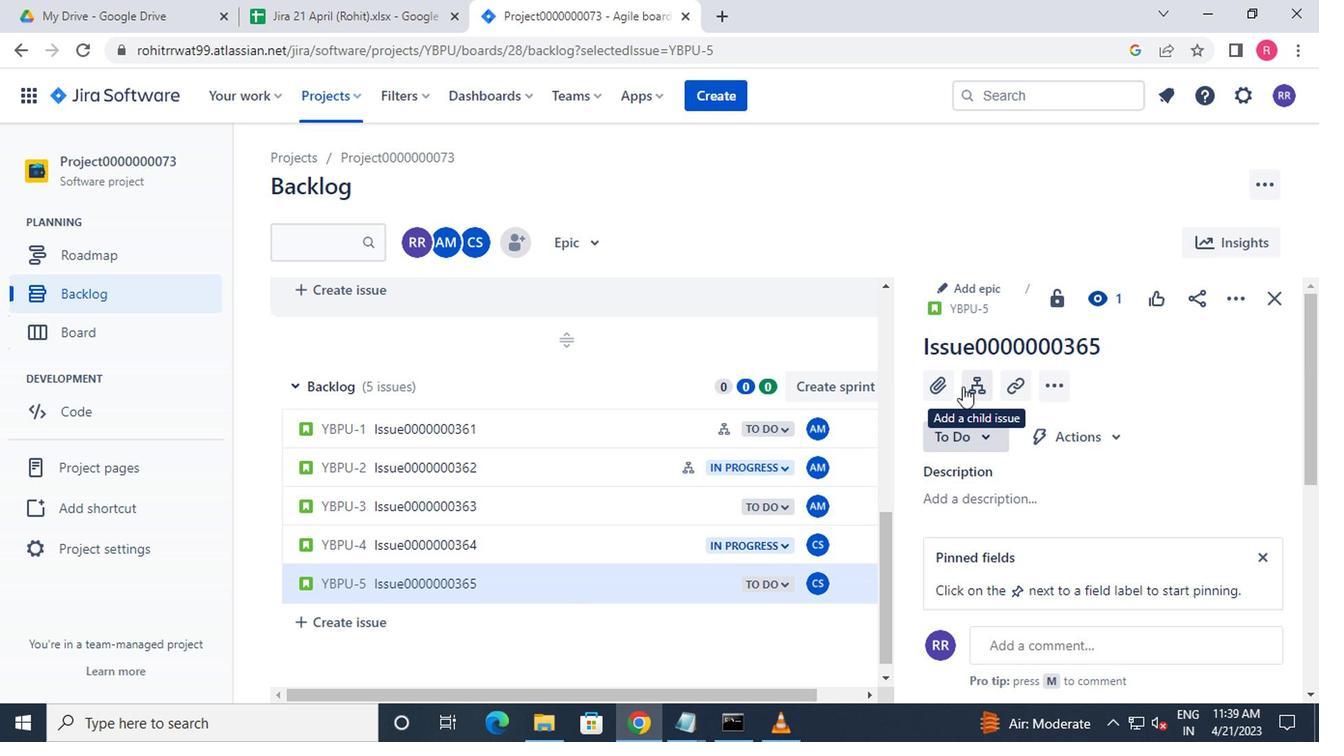 
Action: Mouse moved to (975, 471)
Screenshot: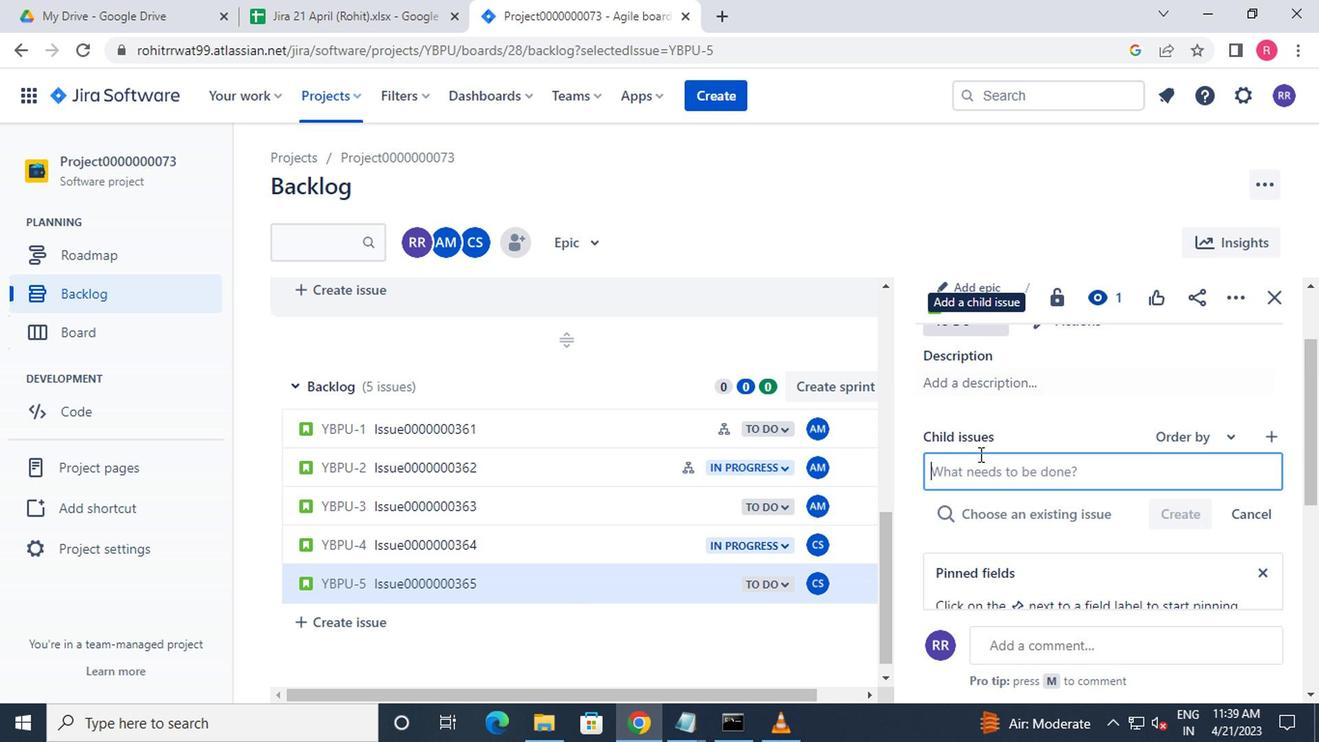 
Action: Key pressed <Key.shift>CHILD<Key.shift_r>ISSUE0000000729<Key.enter>
Screenshot: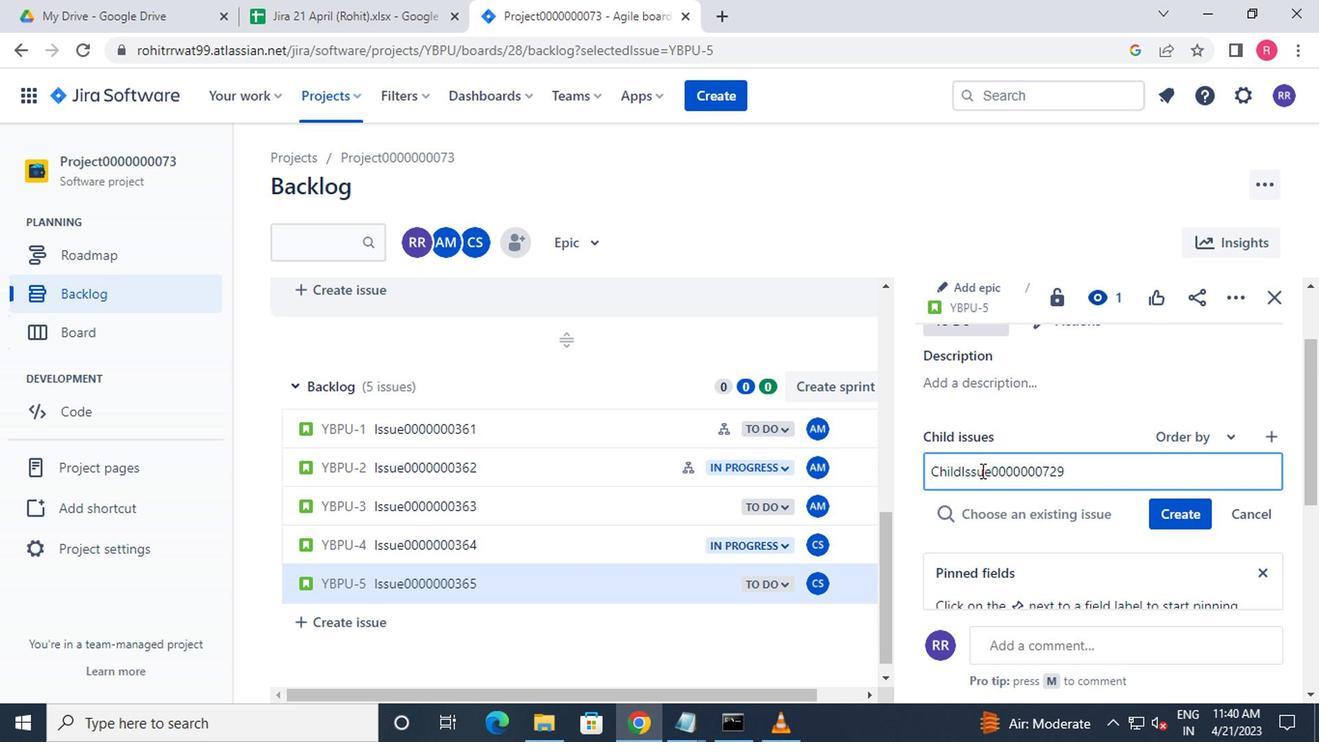 
